 Task: Use the formula "DATEDIF" in spreadsheet "Project protfolio".
Action: Mouse moved to (657, 80)
Screenshot: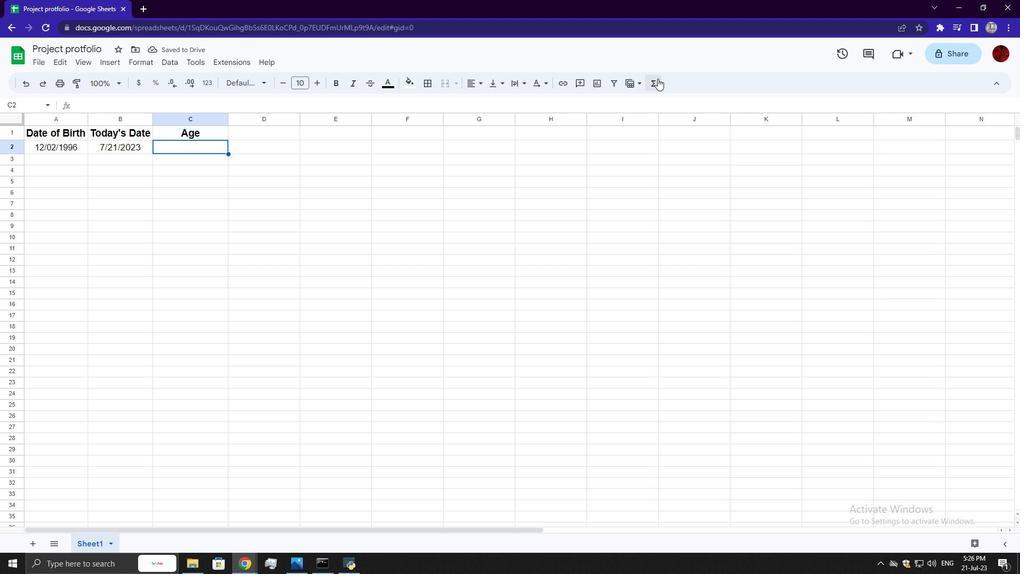 
Action: Mouse pressed left at (657, 80)
Screenshot: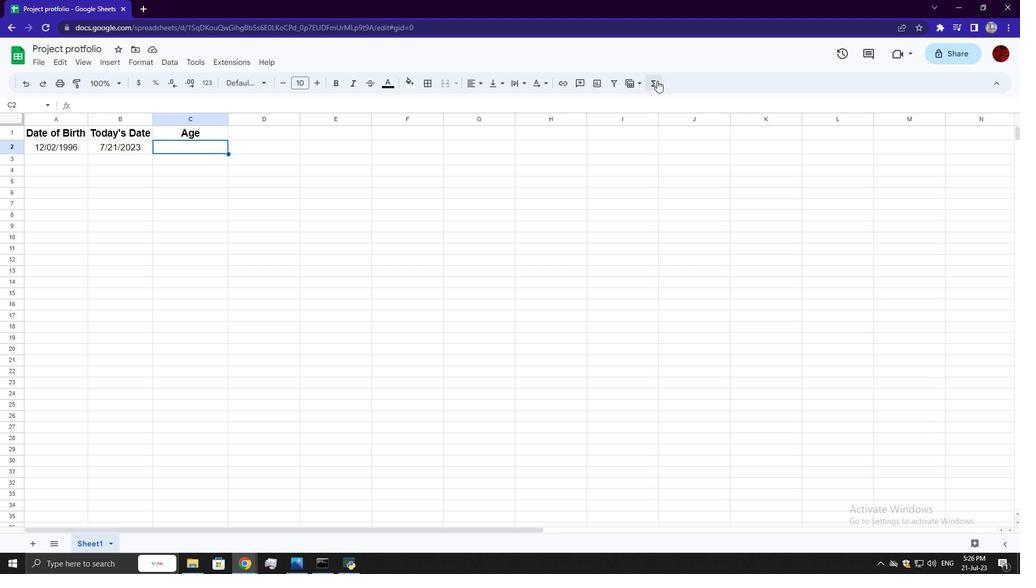 
Action: Mouse moved to (862, 196)
Screenshot: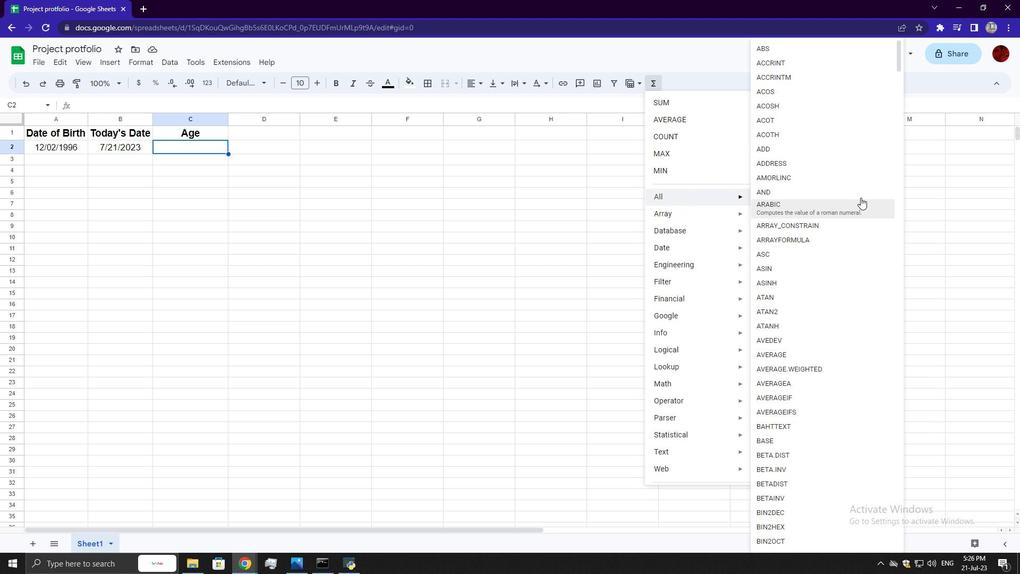 
Action: Mouse scrolled (862, 196) with delta (0, 0)
Screenshot: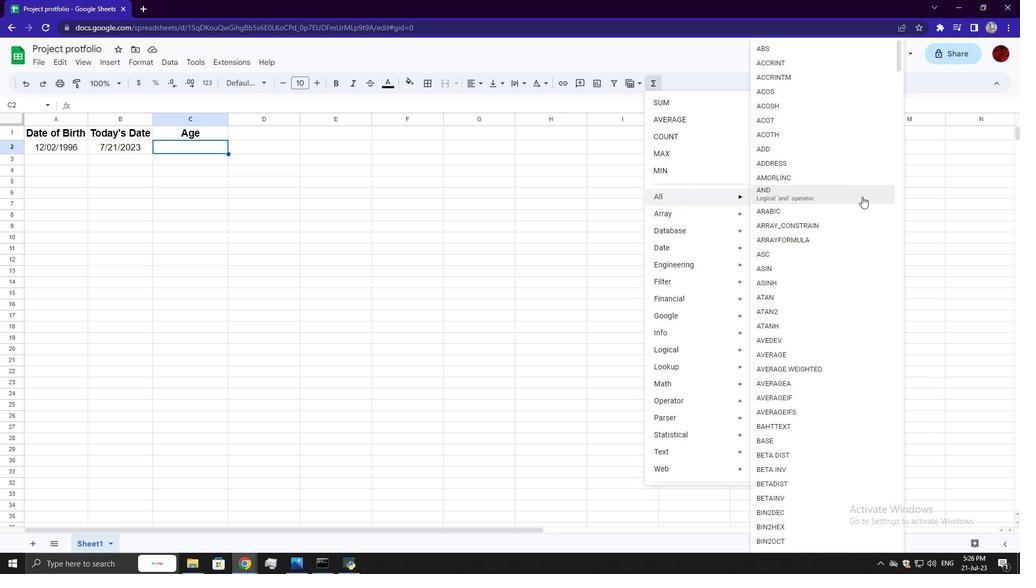 
Action: Mouse scrolled (862, 196) with delta (0, 0)
Screenshot: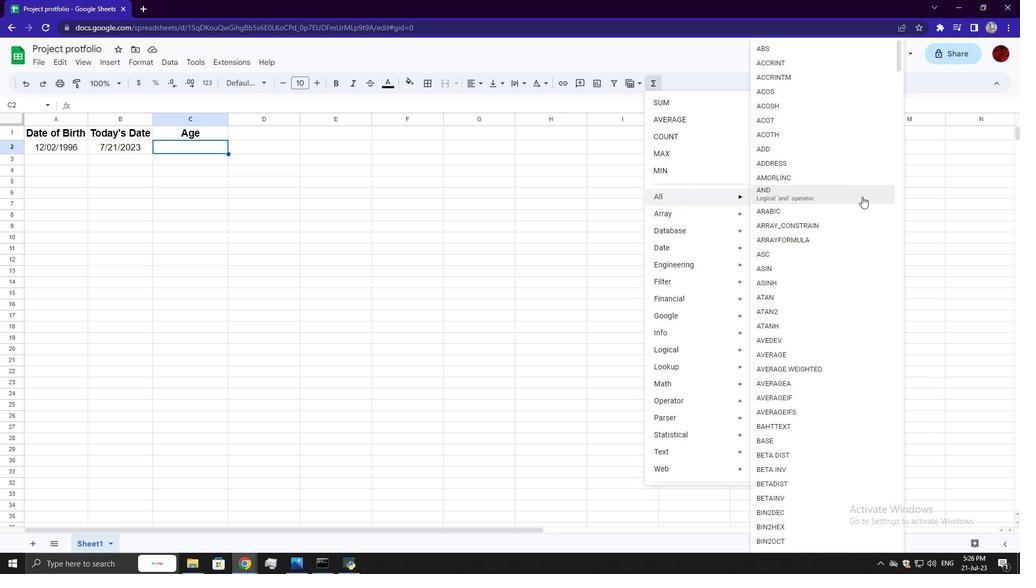 
Action: Mouse scrolled (862, 196) with delta (0, 0)
Screenshot: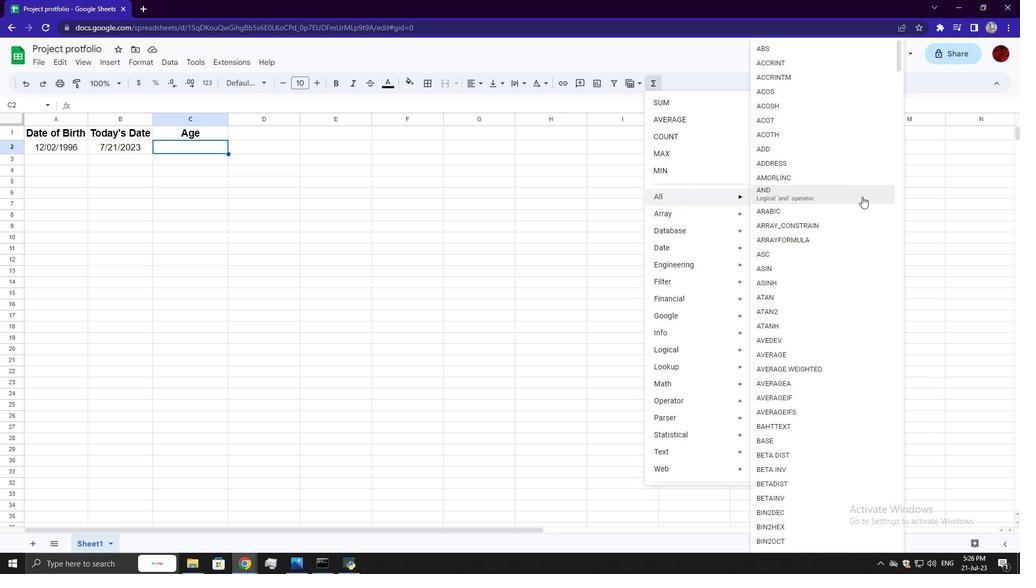 
Action: Mouse scrolled (862, 196) with delta (0, 0)
Screenshot: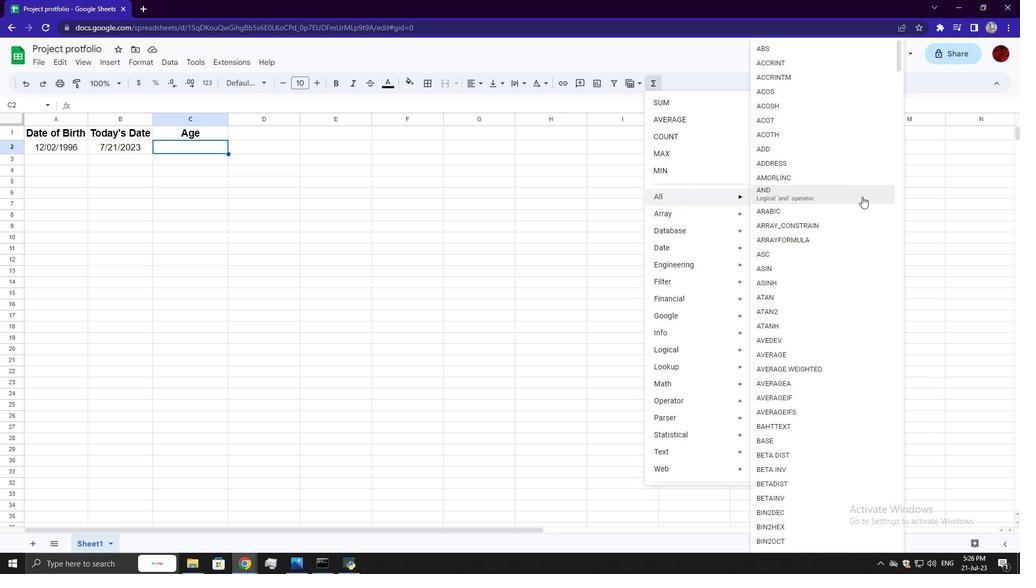 
Action: Mouse scrolled (862, 196) with delta (0, 0)
Screenshot: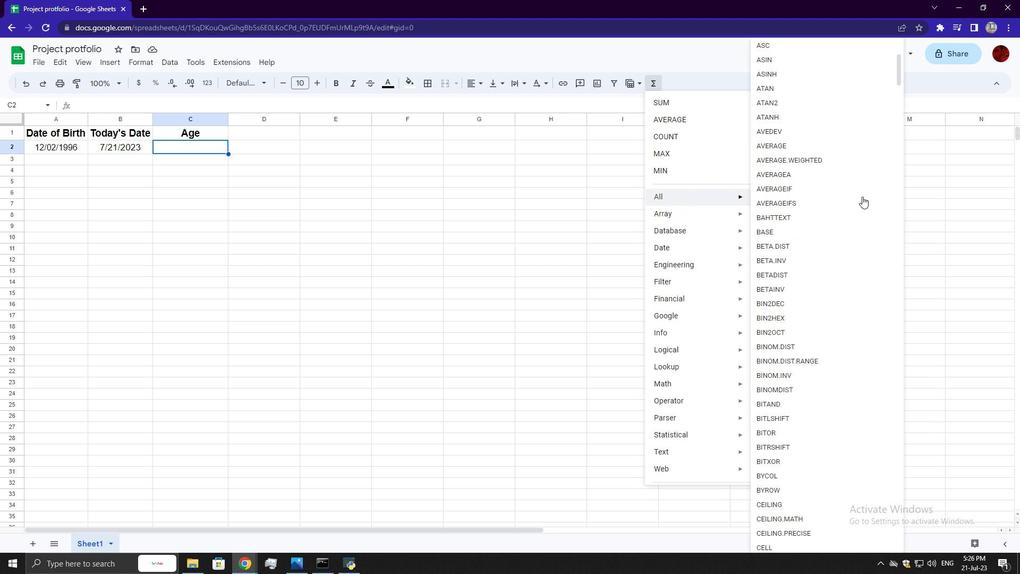 
Action: Mouse scrolled (862, 196) with delta (0, 0)
Screenshot: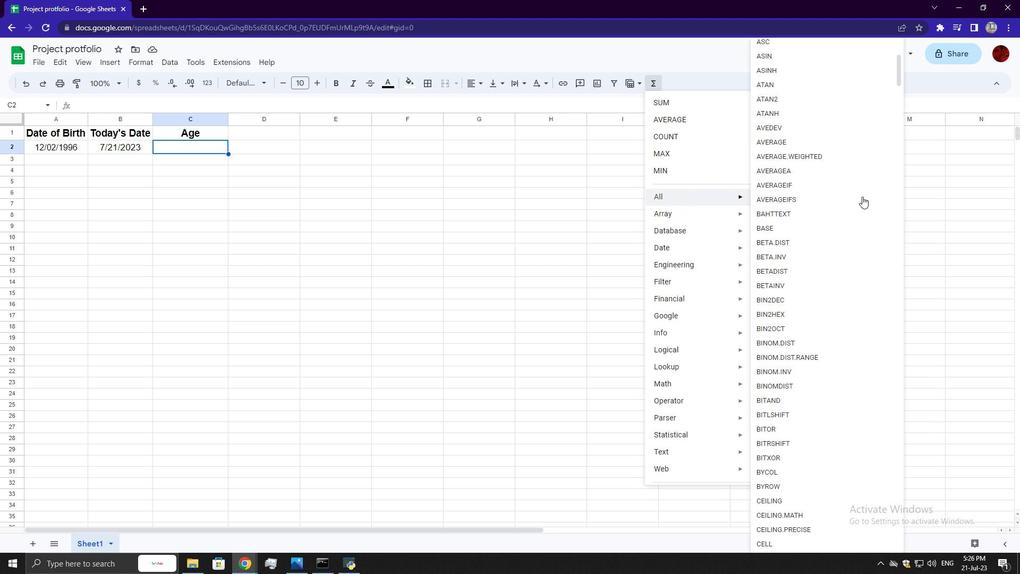 
Action: Mouse scrolled (862, 196) with delta (0, 0)
Screenshot: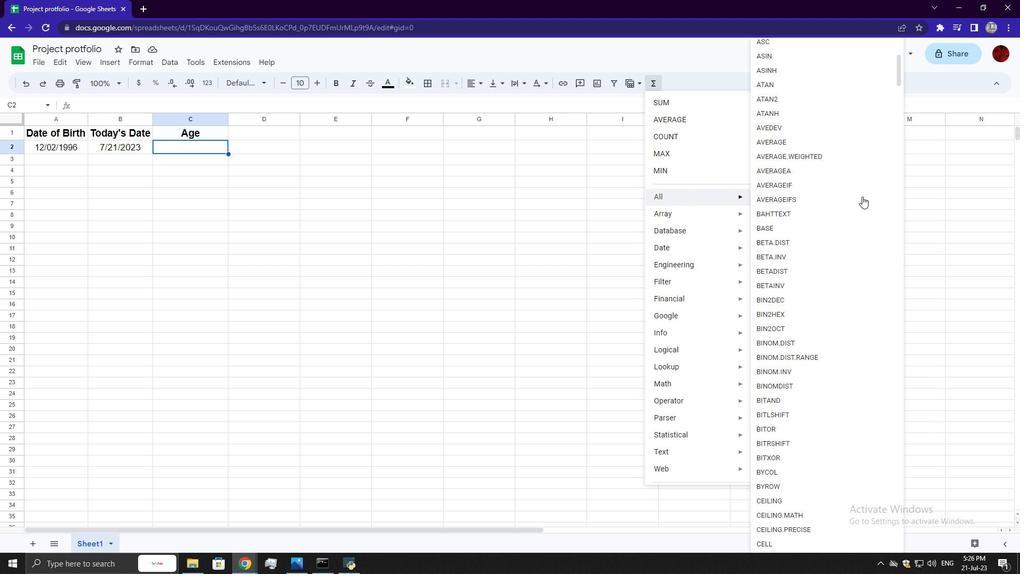 
Action: Mouse scrolled (862, 196) with delta (0, 0)
Screenshot: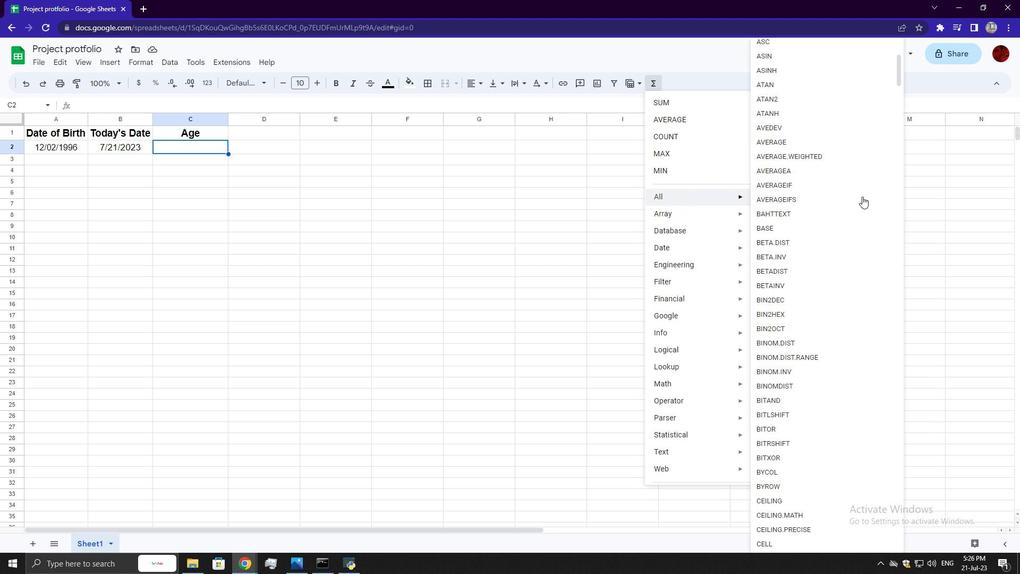 
Action: Mouse scrolled (862, 196) with delta (0, 0)
Screenshot: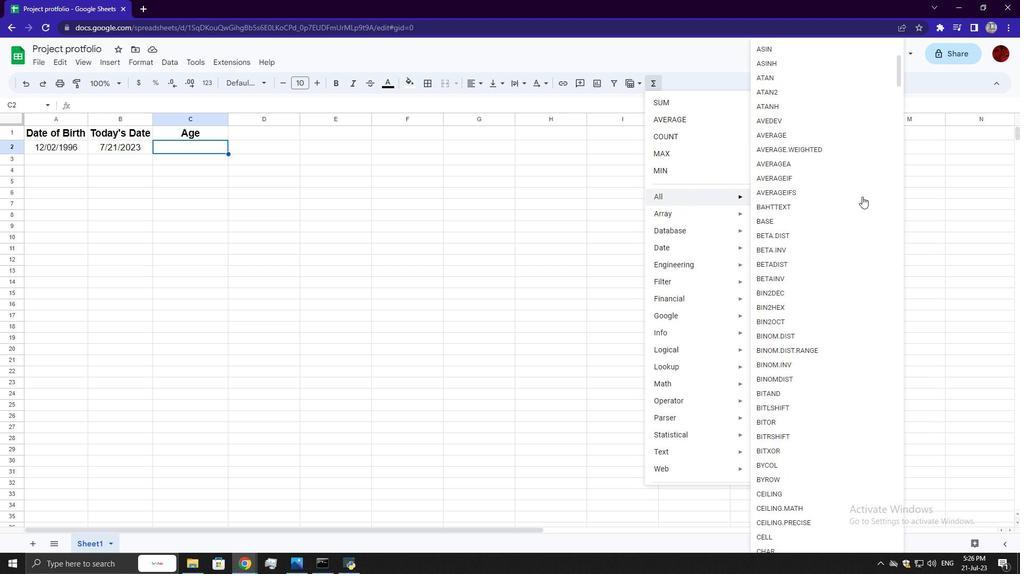 
Action: Mouse scrolled (862, 196) with delta (0, 0)
Screenshot: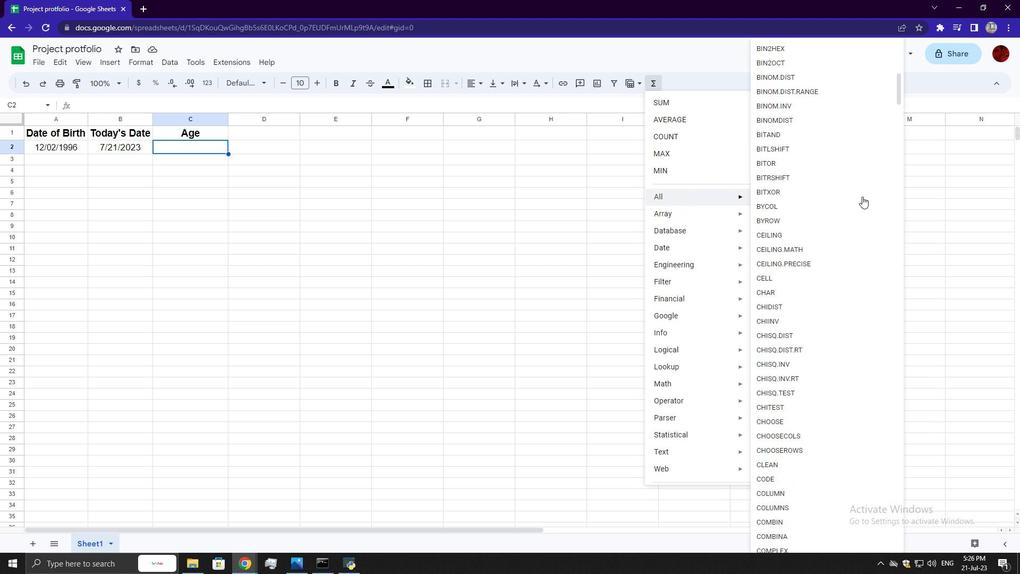
Action: Mouse scrolled (862, 196) with delta (0, 0)
Screenshot: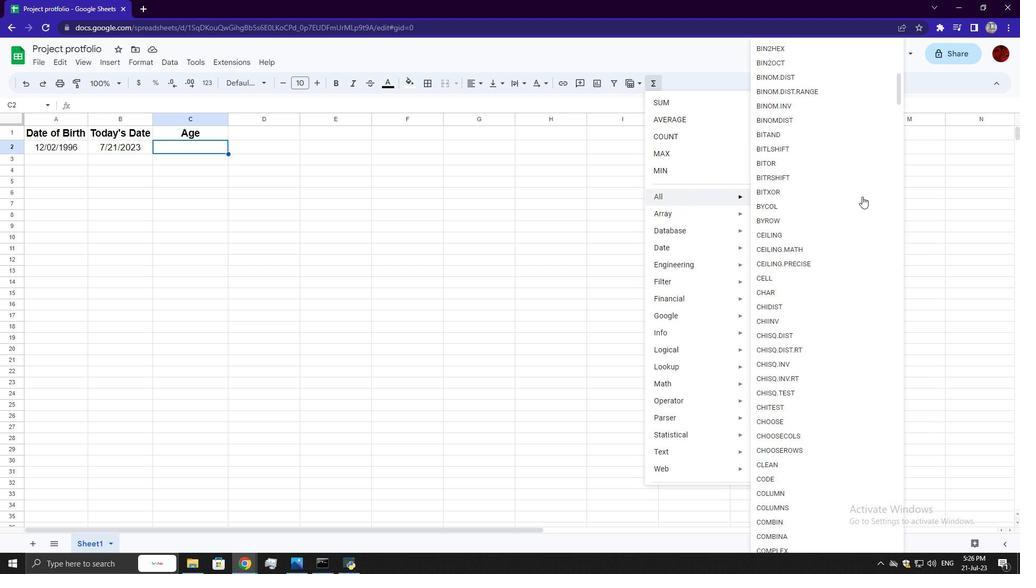 
Action: Mouse scrolled (862, 196) with delta (0, 0)
Screenshot: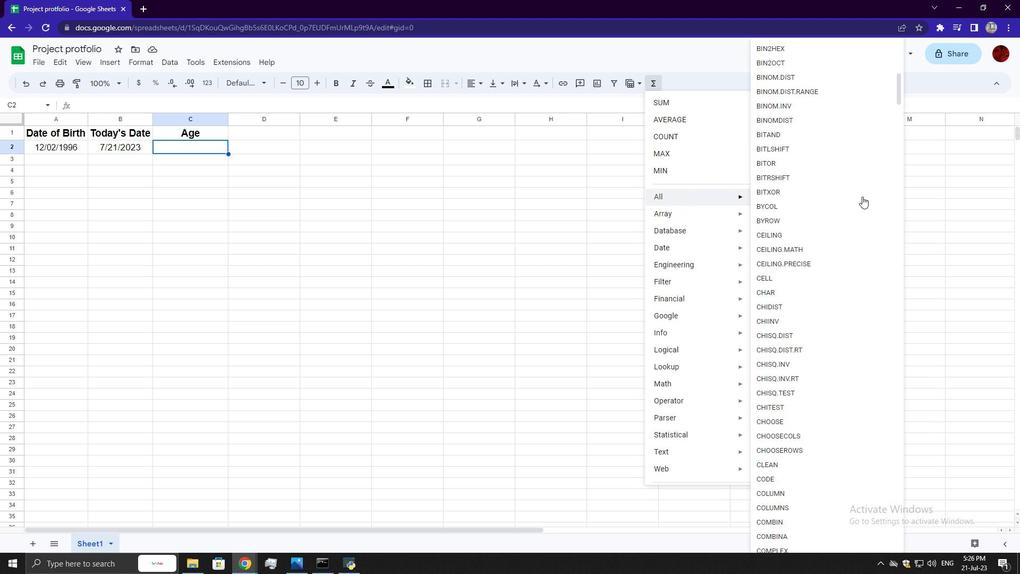 
Action: Mouse scrolled (862, 196) with delta (0, 0)
Screenshot: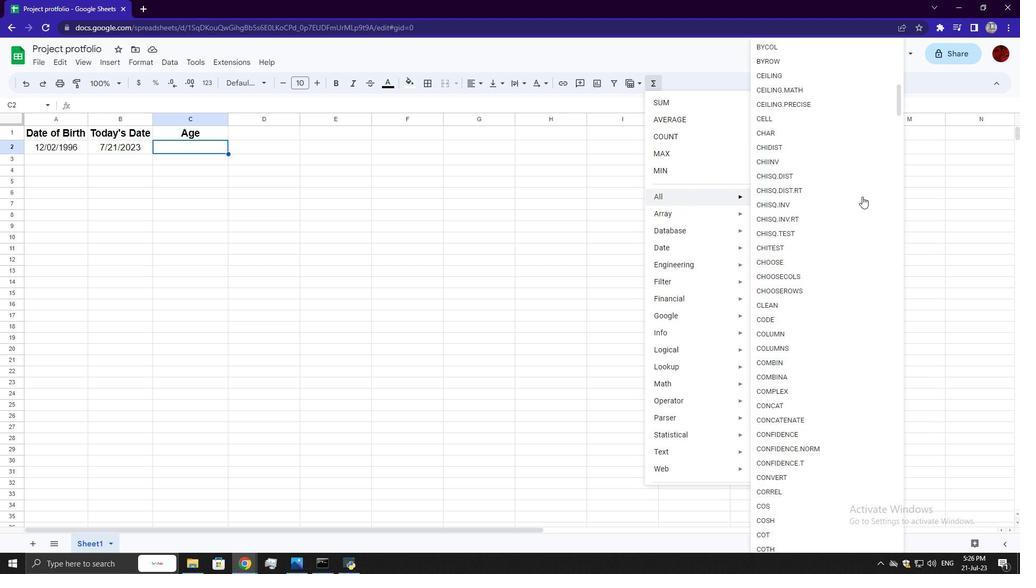 
Action: Mouse scrolled (862, 196) with delta (0, 0)
Screenshot: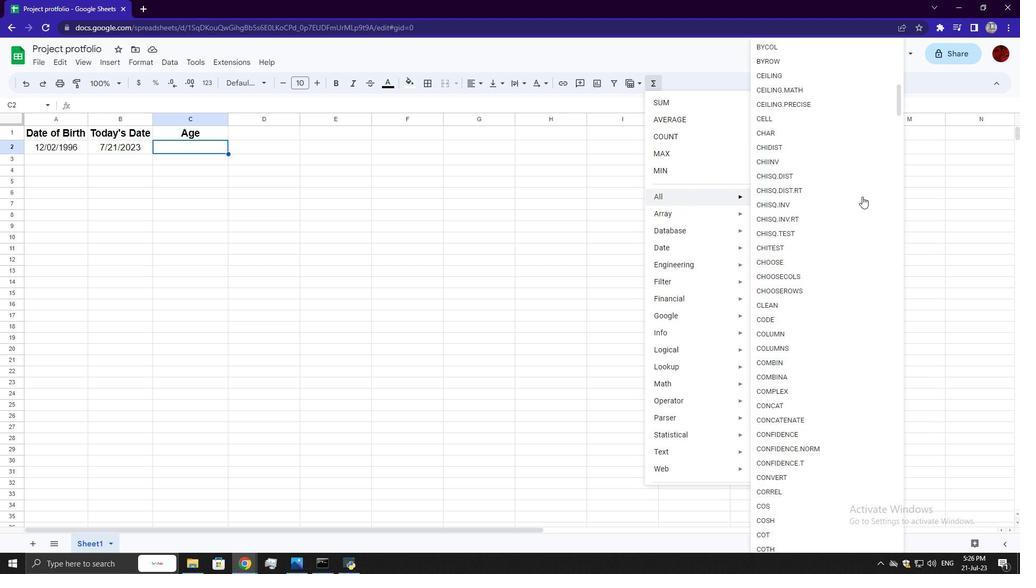 
Action: Mouse scrolled (862, 196) with delta (0, 0)
Screenshot: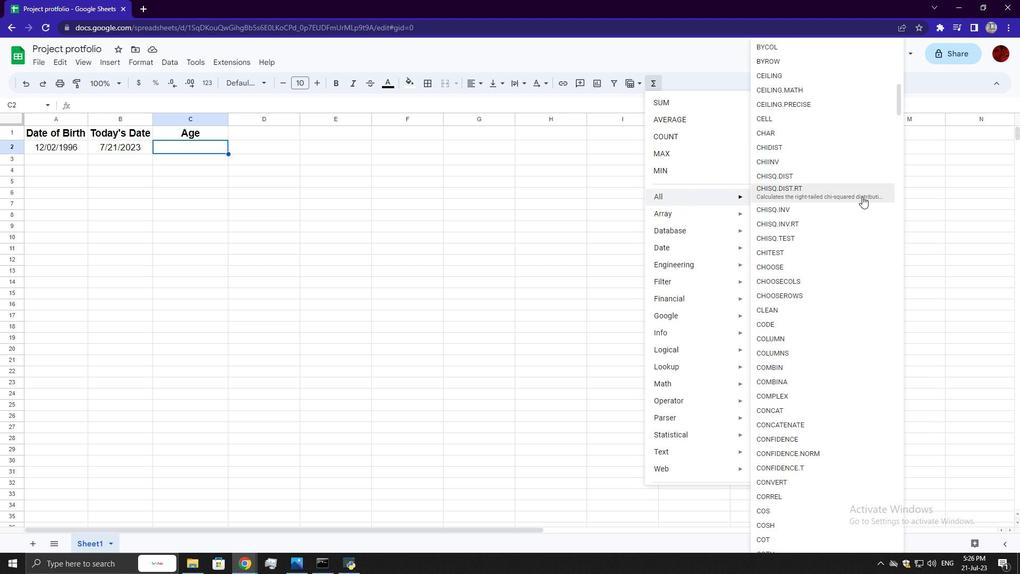 
Action: Mouse scrolled (862, 196) with delta (0, 0)
Screenshot: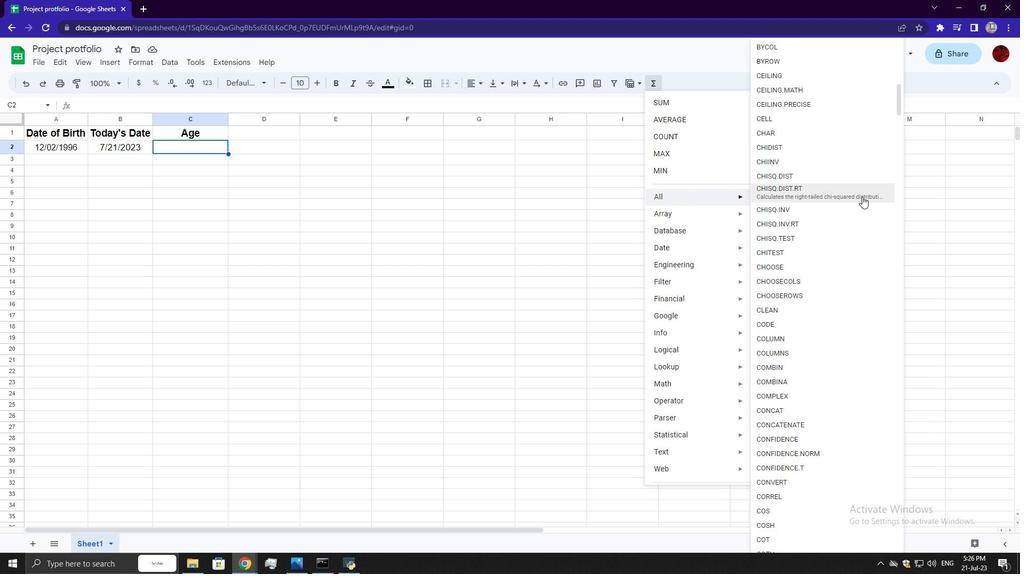 
Action: Mouse scrolled (862, 196) with delta (0, 0)
Screenshot: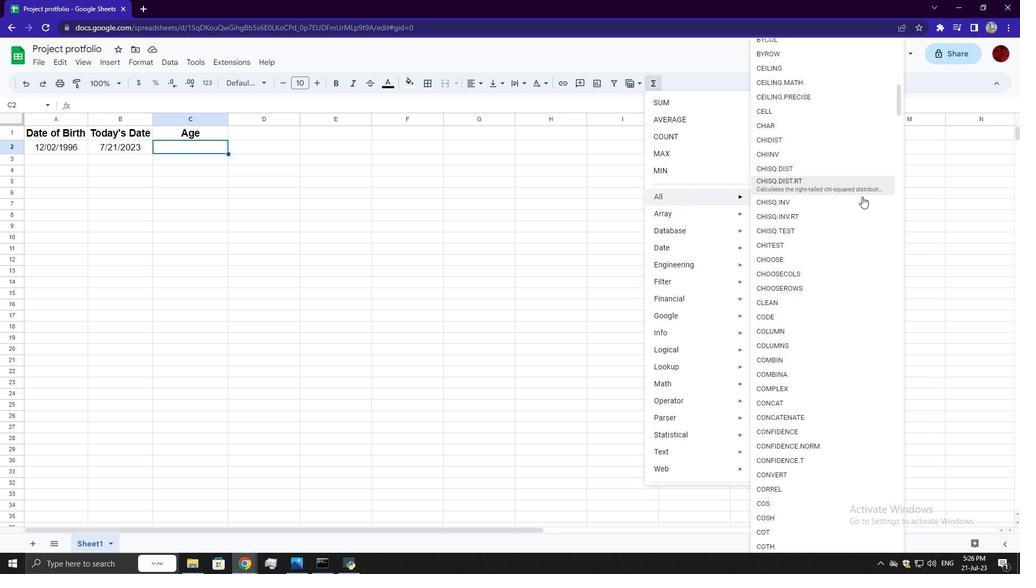 
Action: Mouse scrolled (862, 196) with delta (0, 0)
Screenshot: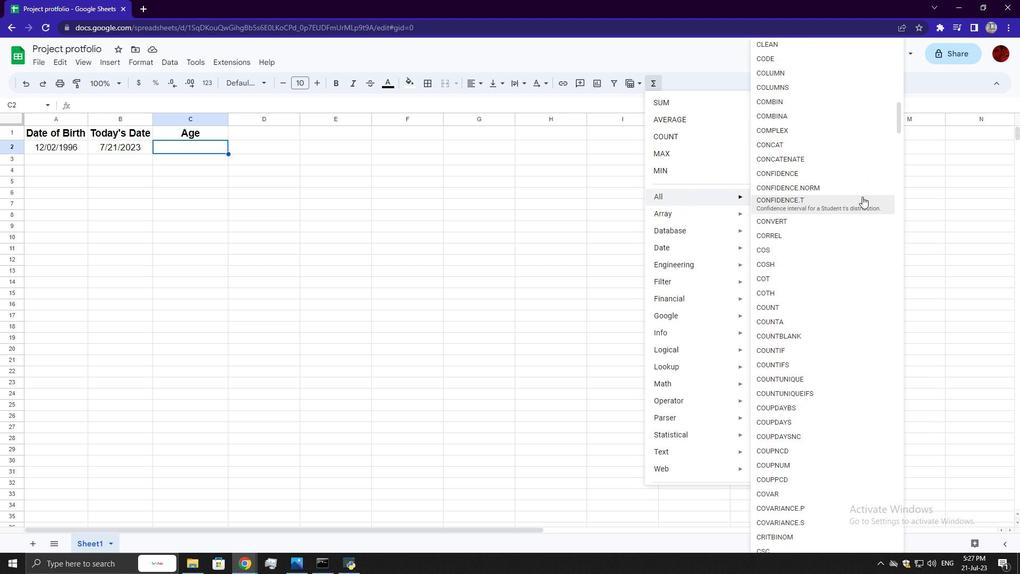 
Action: Mouse scrolled (862, 196) with delta (0, 0)
Screenshot: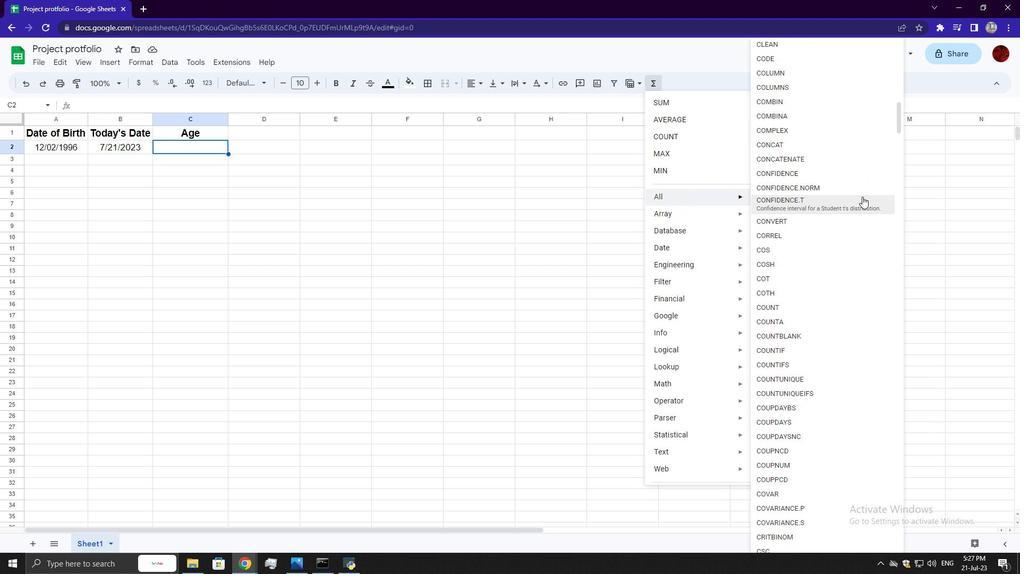 
Action: Mouse scrolled (862, 196) with delta (0, 0)
Screenshot: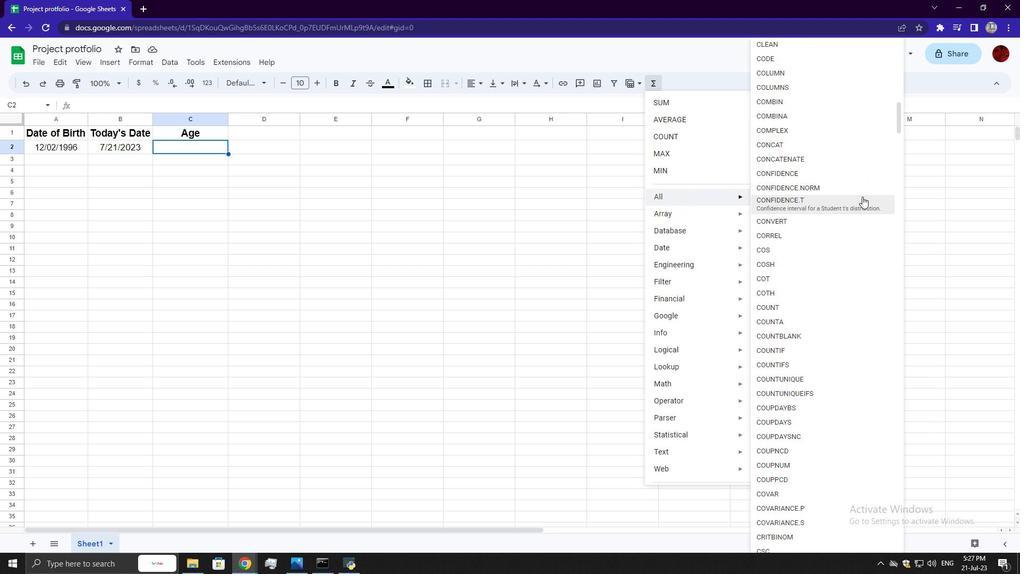 
Action: Mouse scrolled (862, 196) with delta (0, 0)
Screenshot: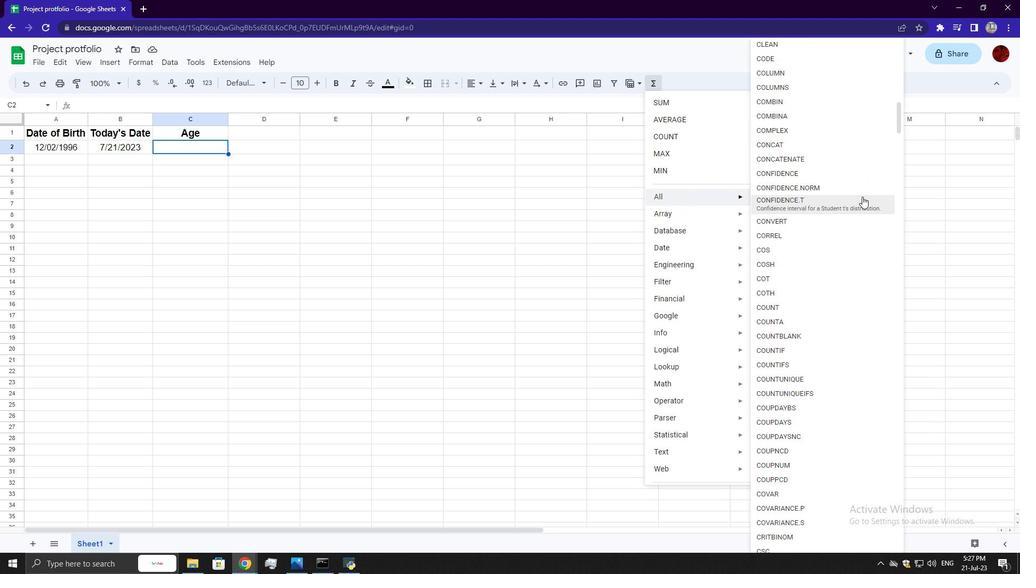 
Action: Mouse scrolled (862, 196) with delta (0, 0)
Screenshot: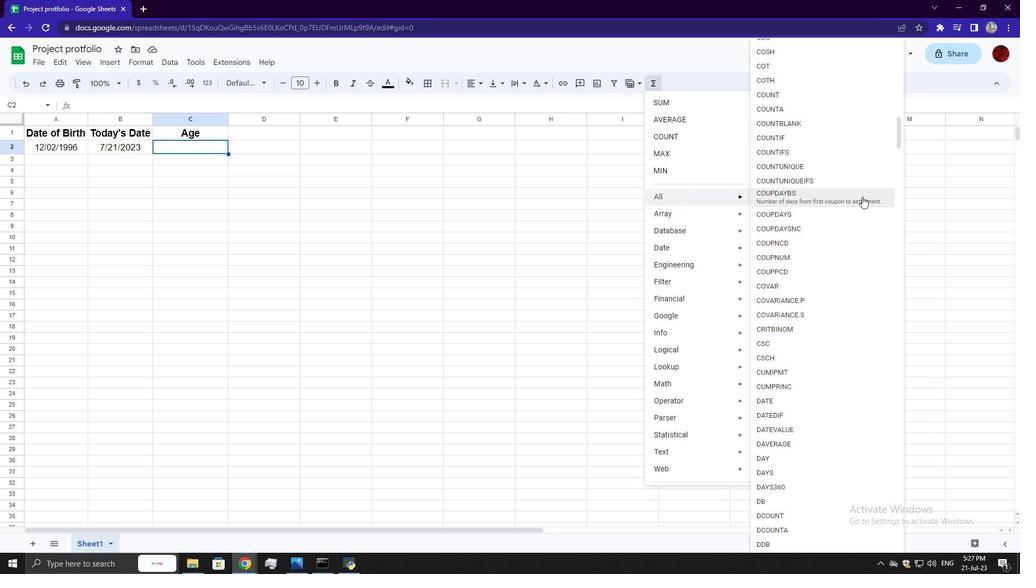 
Action: Mouse scrolled (862, 196) with delta (0, 0)
Screenshot: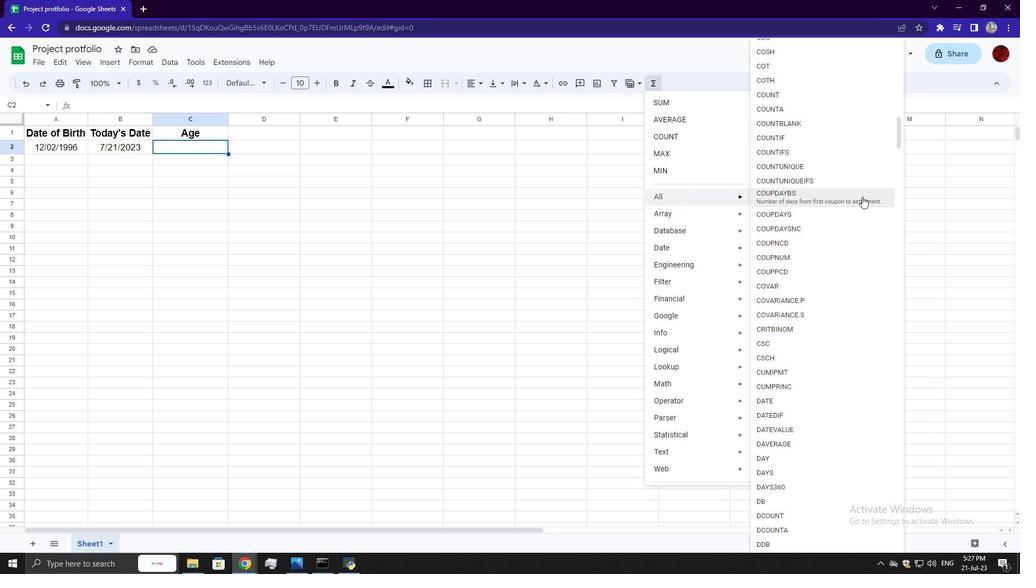 
Action: Mouse scrolled (862, 196) with delta (0, 0)
Screenshot: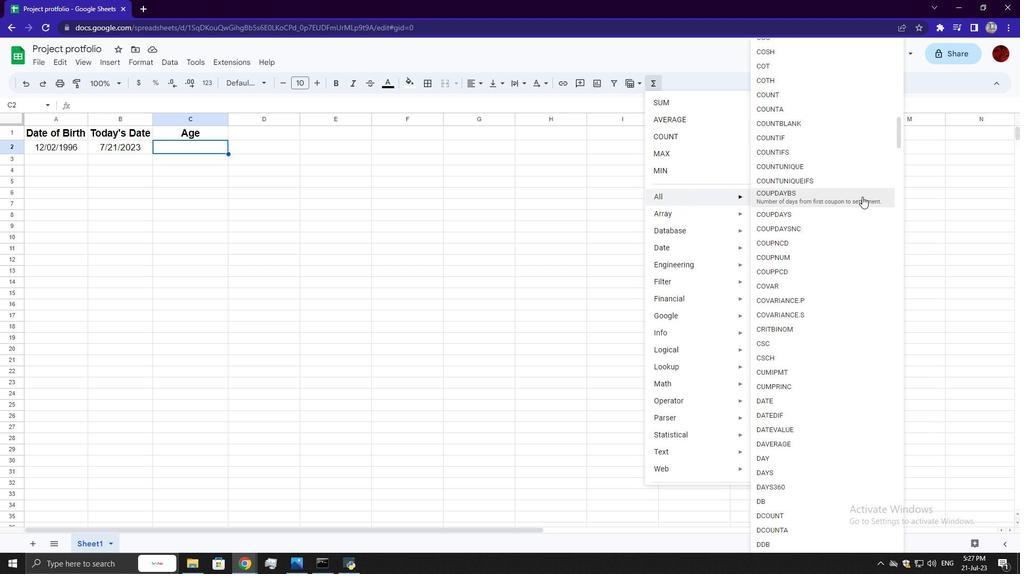 
Action: Mouse scrolled (862, 196) with delta (0, 0)
Screenshot: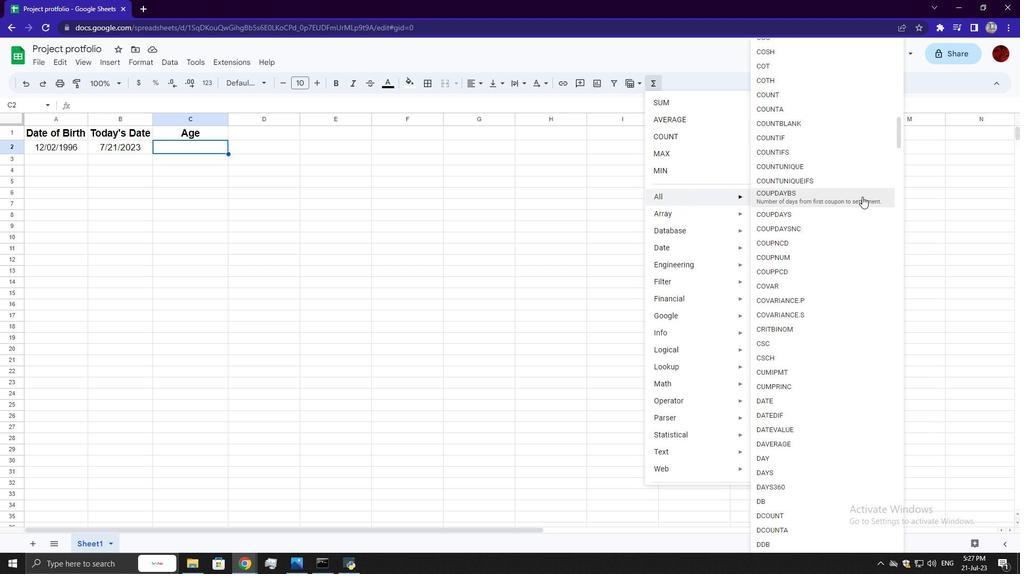 
Action: Mouse moved to (783, 200)
Screenshot: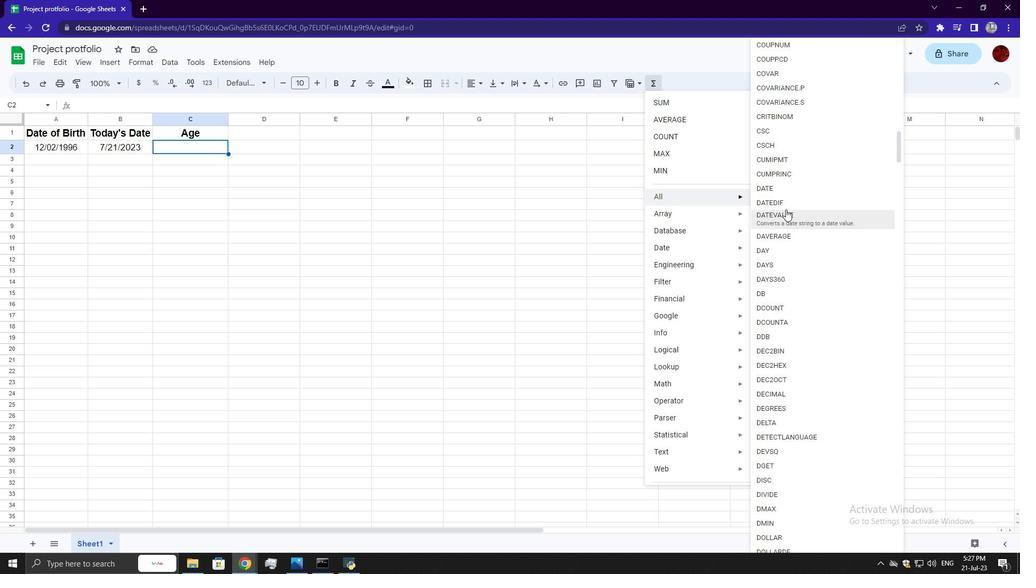 
Action: Mouse pressed left at (783, 200)
Screenshot: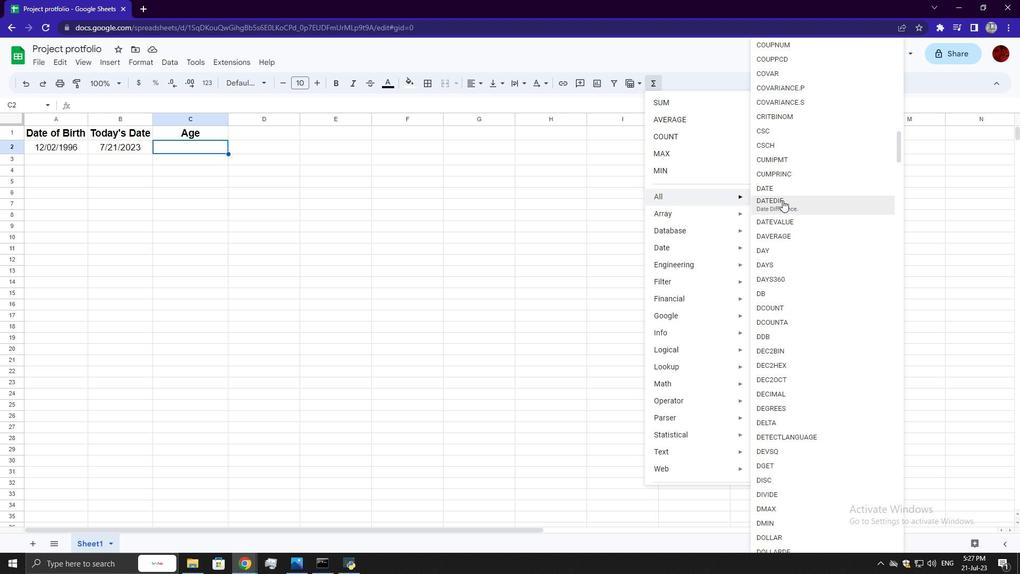 
Action: Mouse moved to (48, 147)
Screenshot: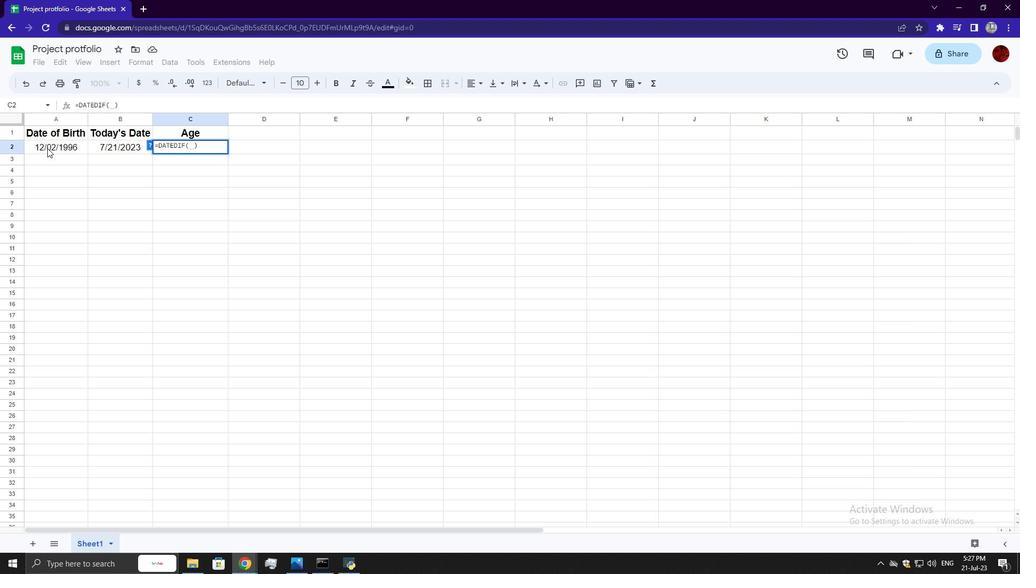 
Action: Mouse pressed left at (48, 147)
Screenshot: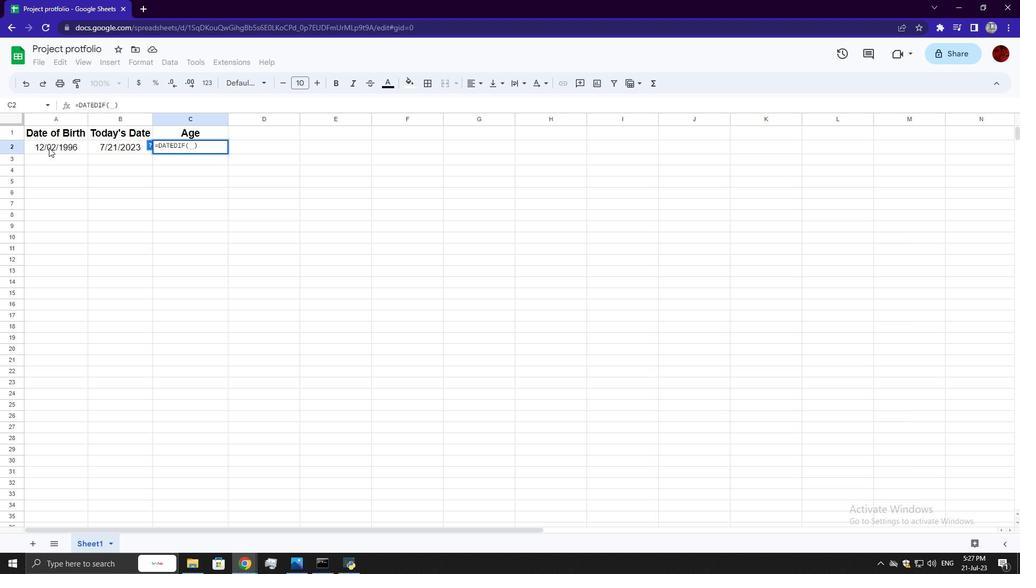 
Action: Key pressed ,
Screenshot: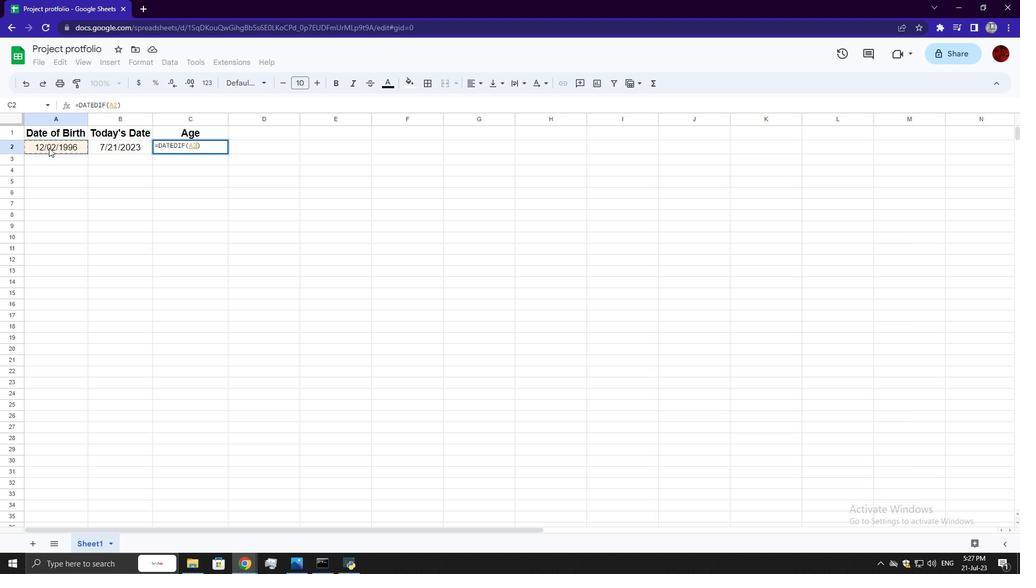 
Action: Mouse moved to (104, 145)
Screenshot: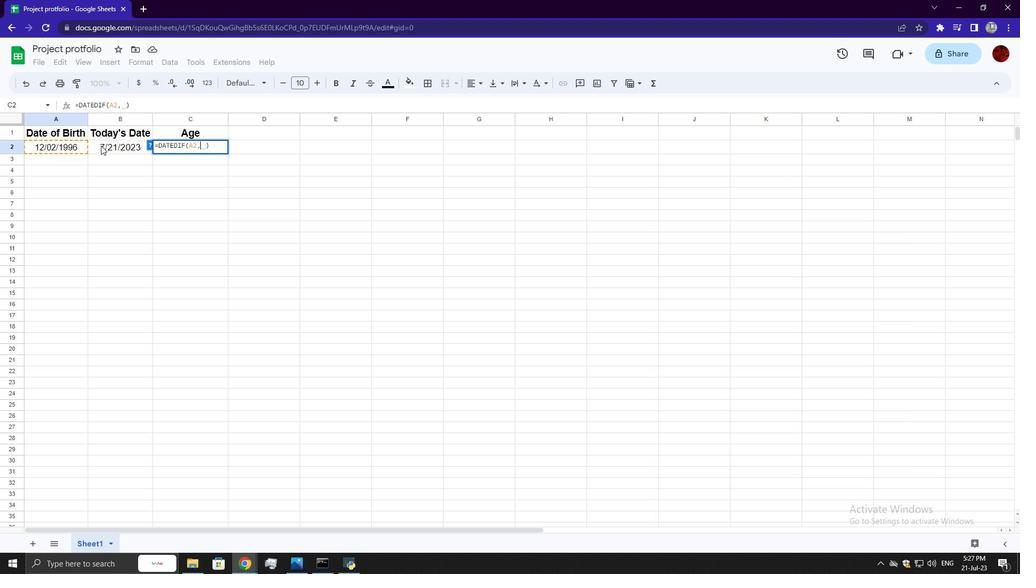 
Action: Mouse pressed left at (104, 145)
Screenshot: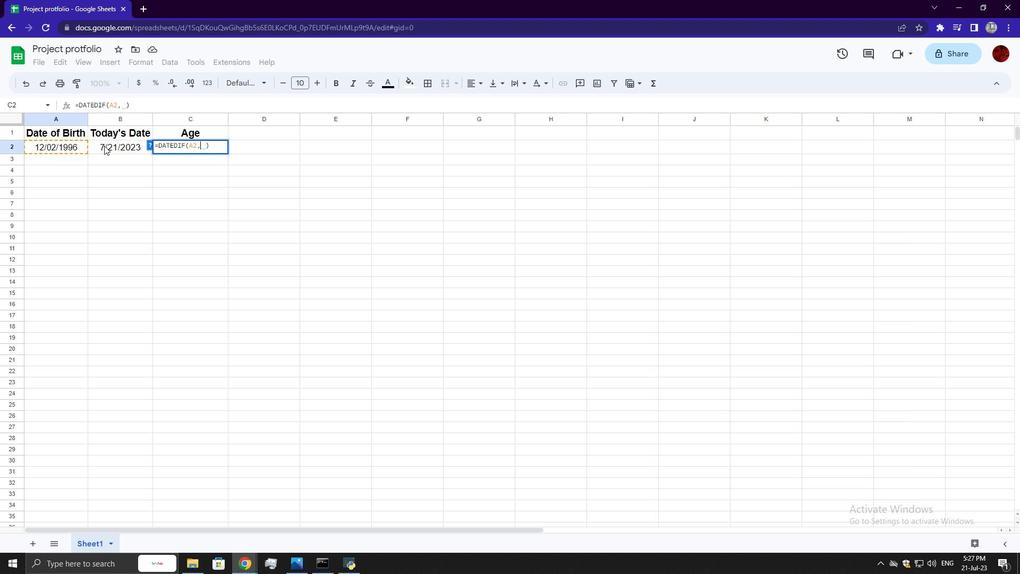 
Action: Key pressed ,<Key.shift_r>"<Key.shift><Key.shift><Key.shift>Y<Key.shift_r><Key.shift_r><Key.shift_r><Key.shift_r><Key.shift_r>"<Key.enter>
Screenshot: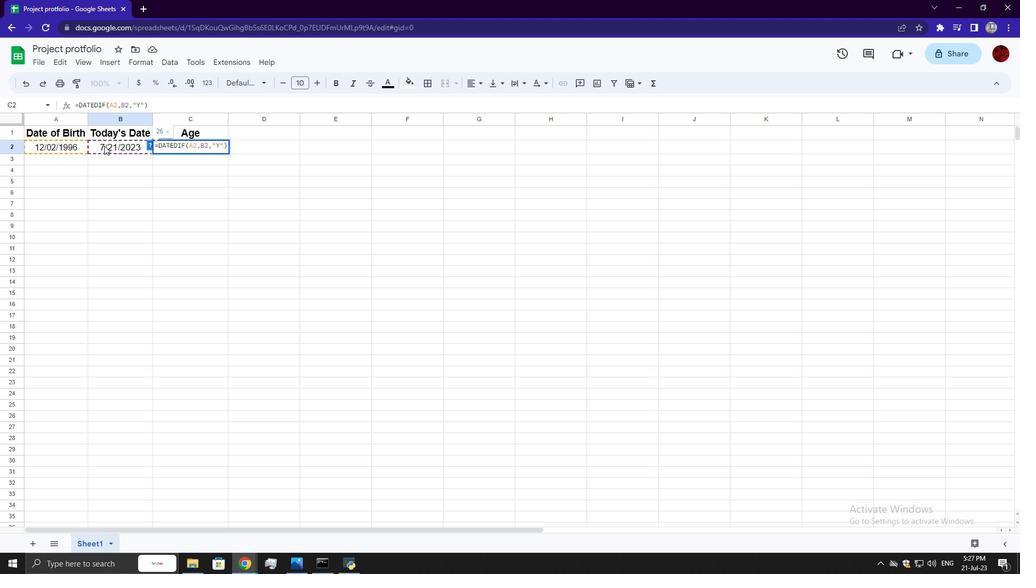
